 Task: Create a rule when a due date less than hours from now is removed from a card by anyone except me.
Action: Mouse pressed left at (687, 184)
Screenshot: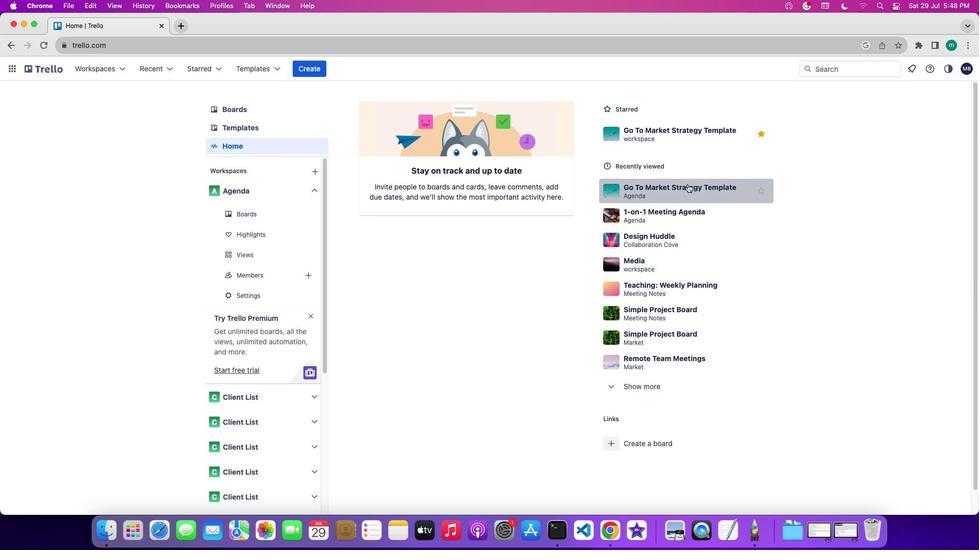 
Action: Mouse moved to (904, 223)
Screenshot: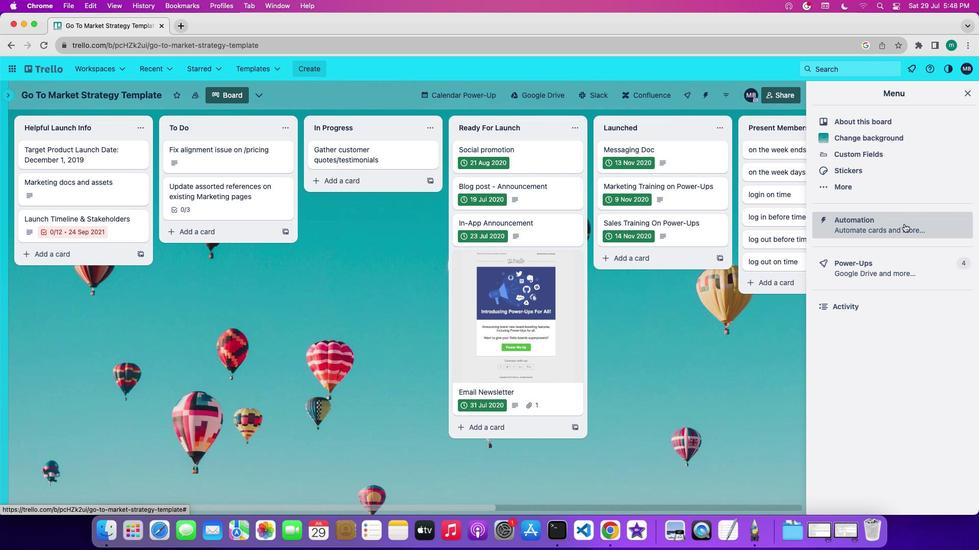 
Action: Mouse pressed left at (904, 223)
Screenshot: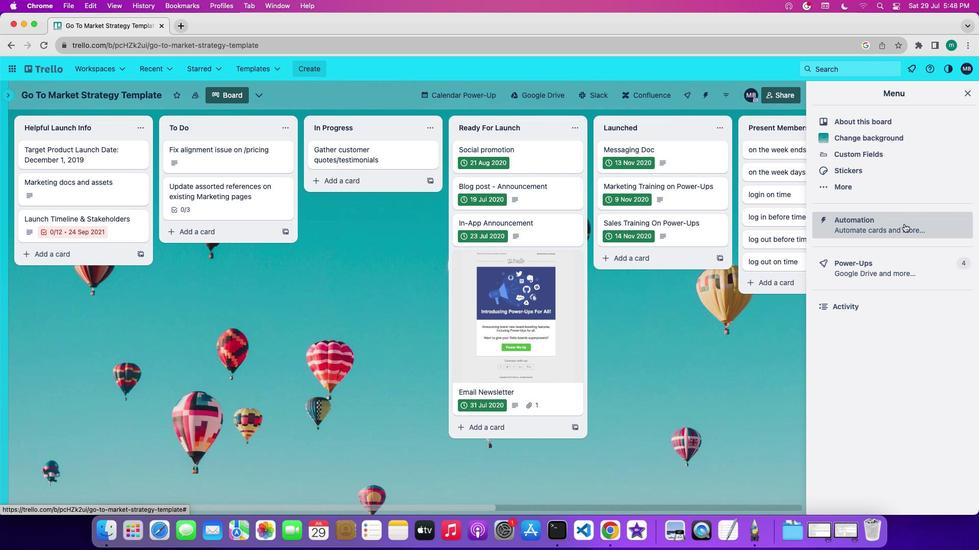 
Action: Mouse moved to (65, 181)
Screenshot: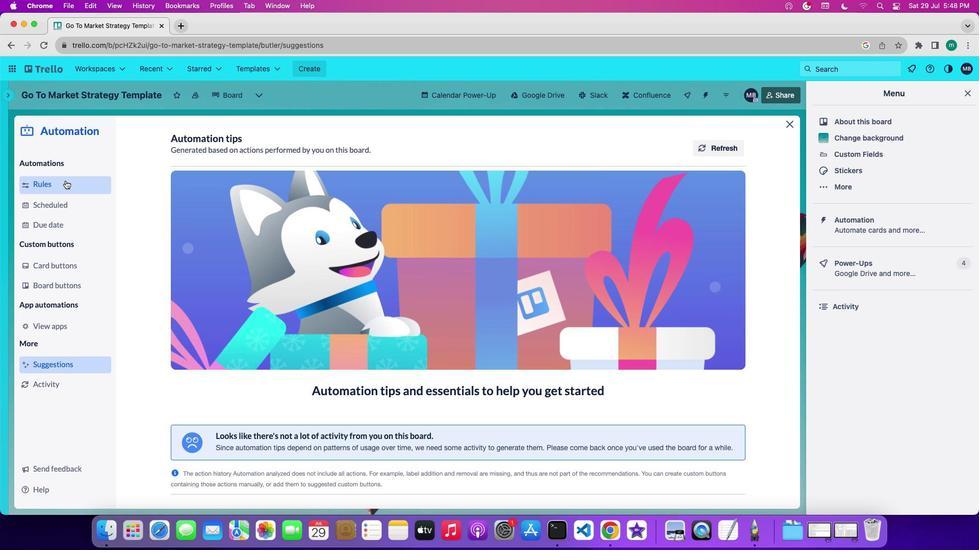 
Action: Mouse pressed left at (65, 181)
Screenshot: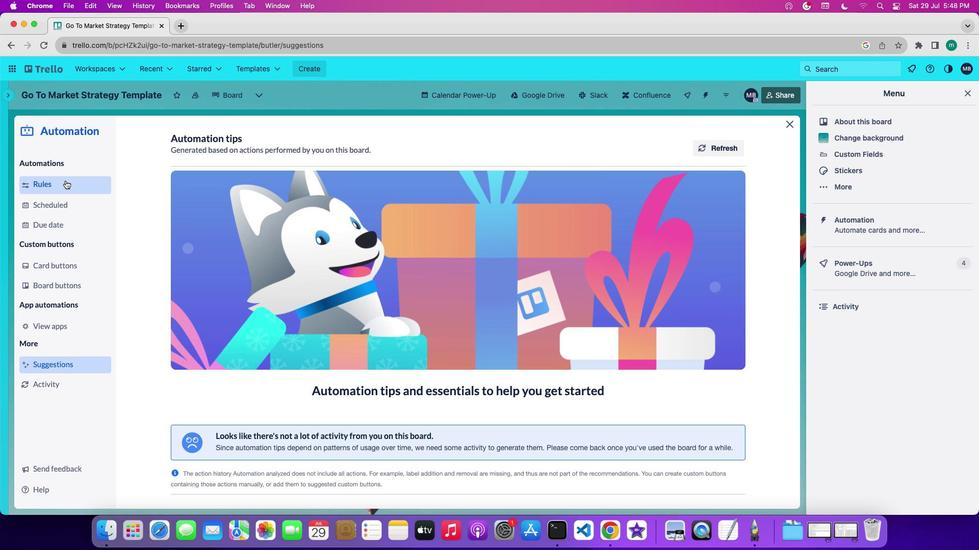 
Action: Mouse moved to (253, 370)
Screenshot: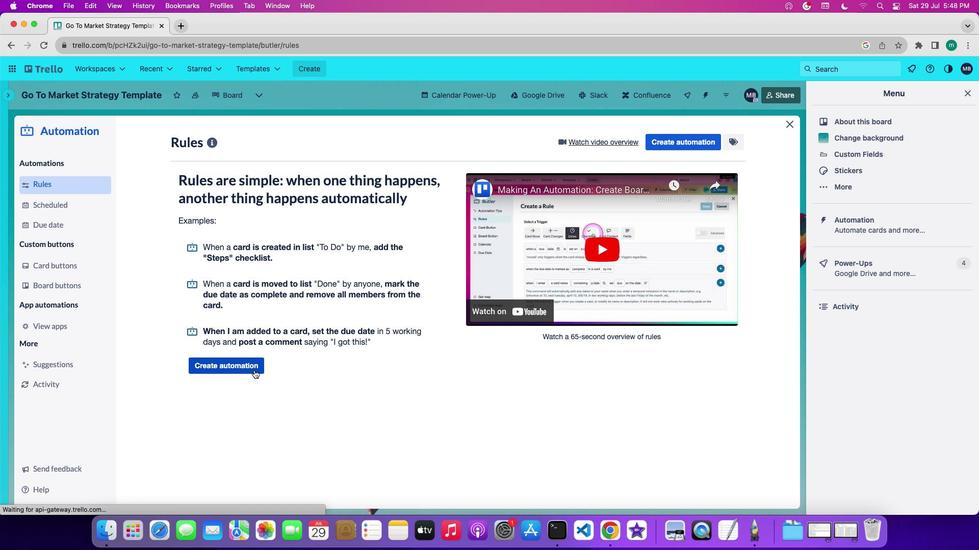 
Action: Mouse pressed left at (253, 370)
Screenshot: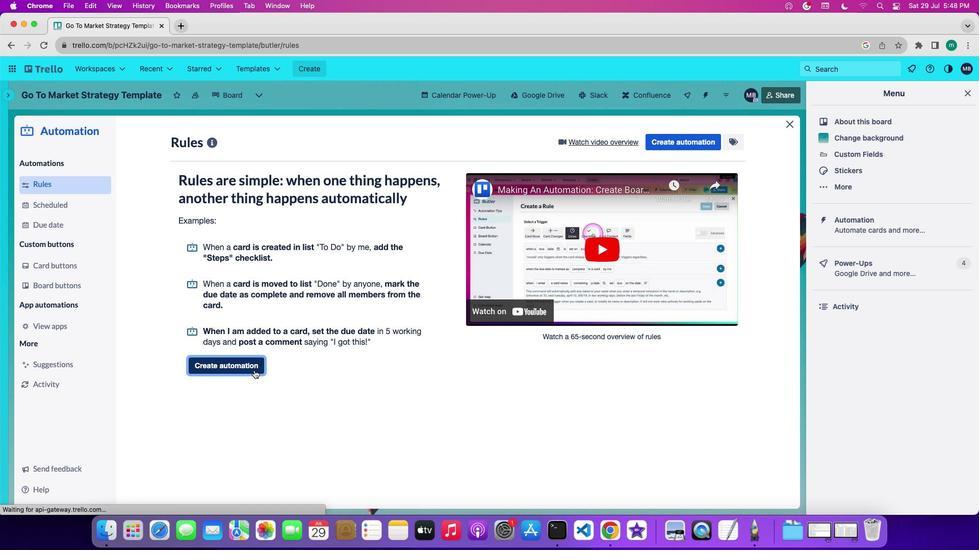
Action: Mouse moved to (434, 241)
Screenshot: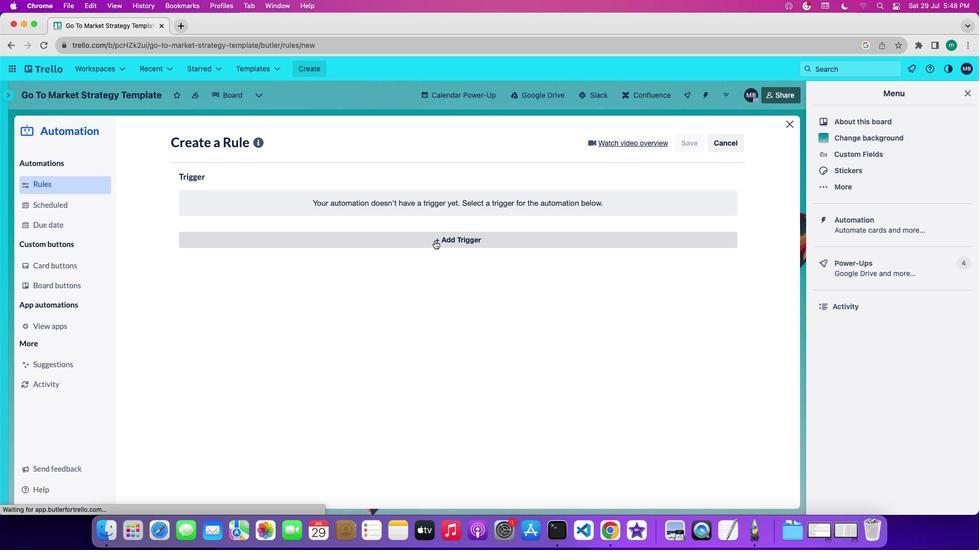 
Action: Mouse pressed left at (434, 241)
Screenshot: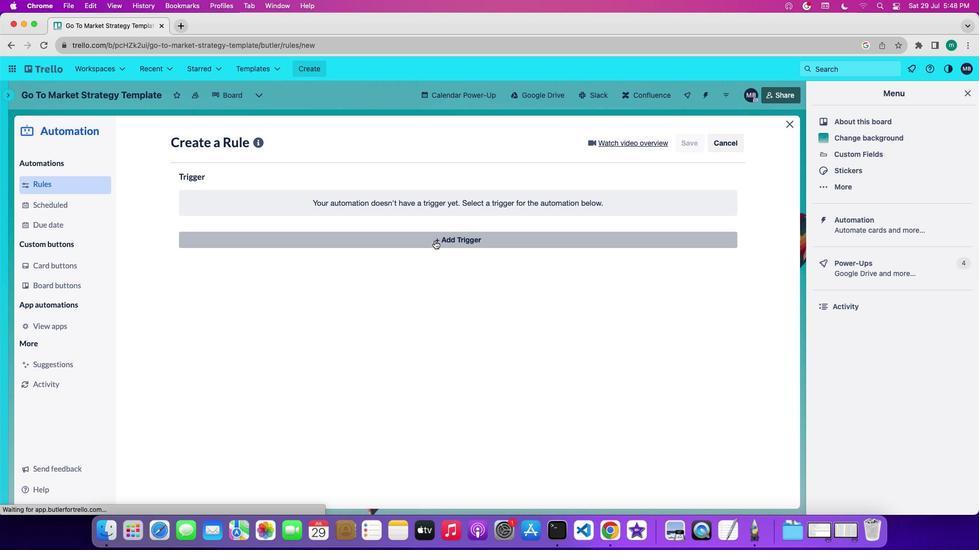 
Action: Mouse moved to (295, 275)
Screenshot: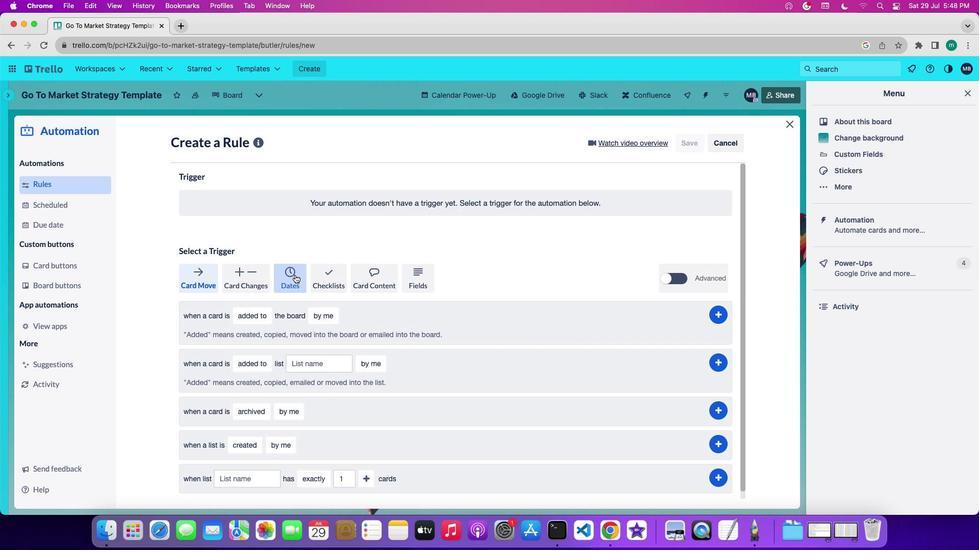 
Action: Mouse pressed left at (295, 275)
Screenshot: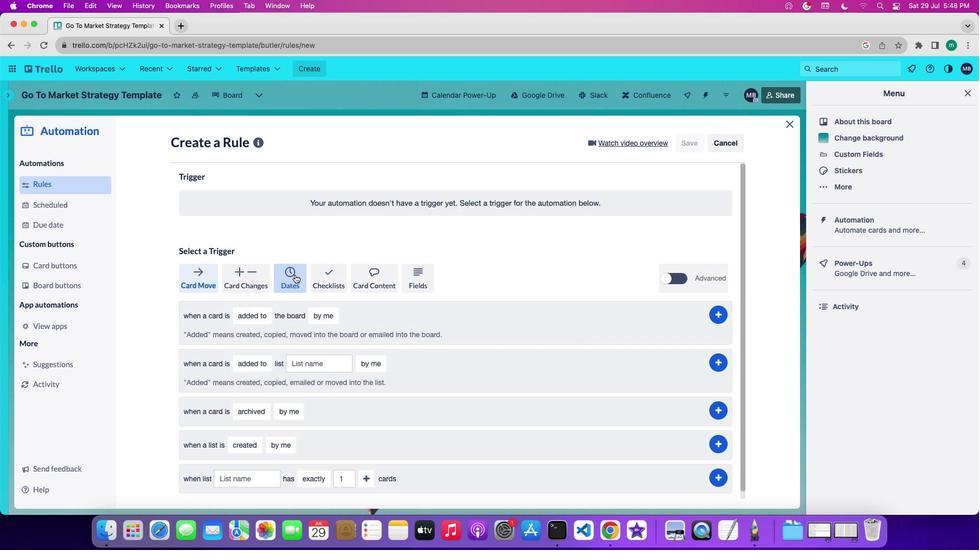 
Action: Mouse moved to (222, 318)
Screenshot: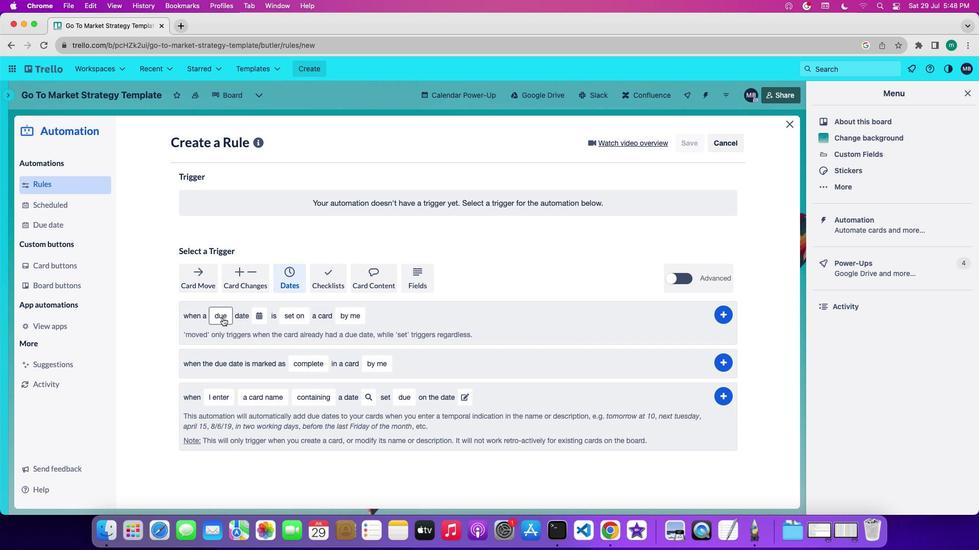 
Action: Mouse pressed left at (222, 318)
Screenshot: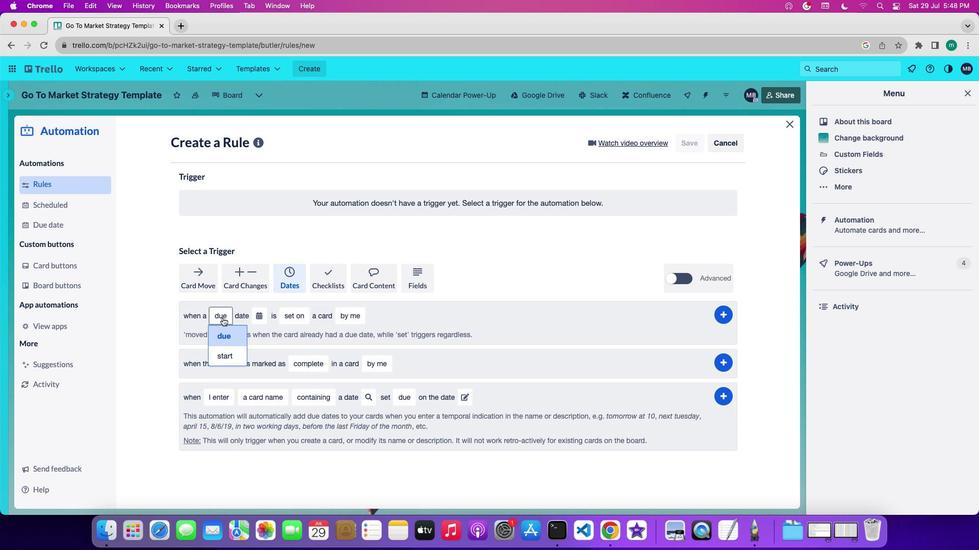
Action: Mouse moved to (225, 334)
Screenshot: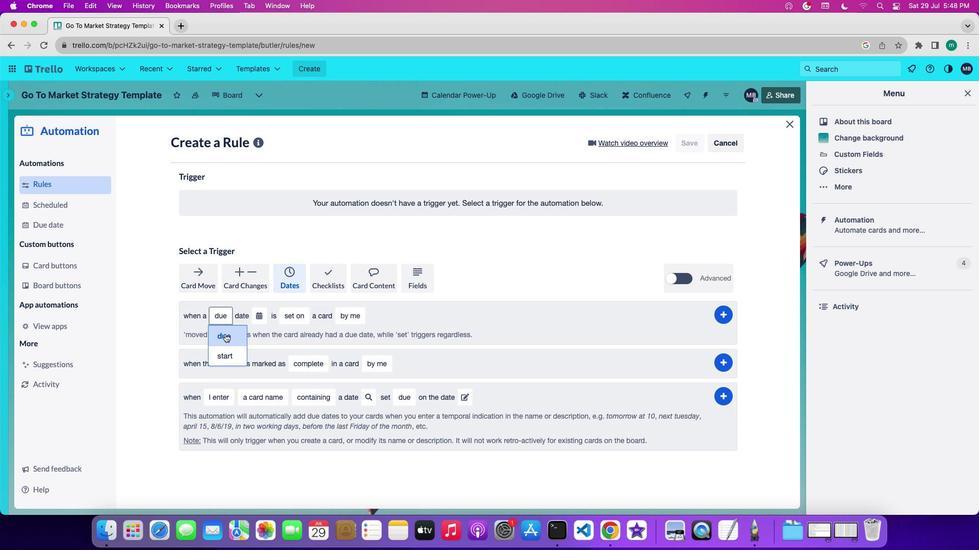 
Action: Mouse pressed left at (225, 334)
Screenshot: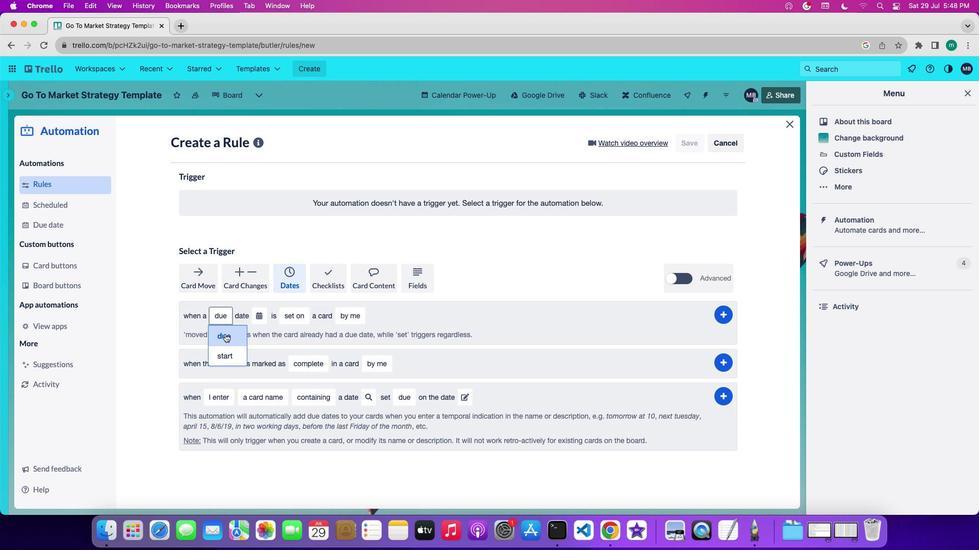 
Action: Mouse moved to (258, 321)
Screenshot: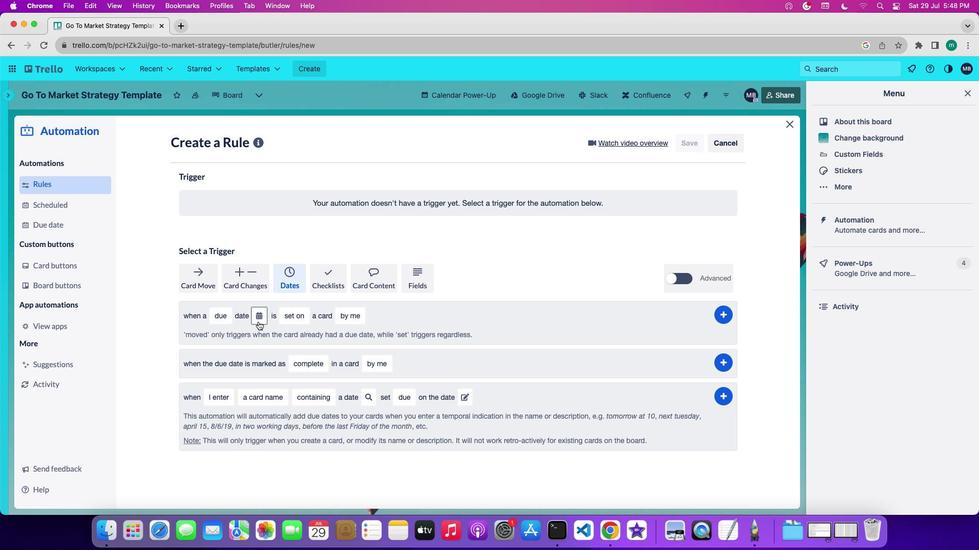 
Action: Mouse pressed left at (258, 321)
Screenshot: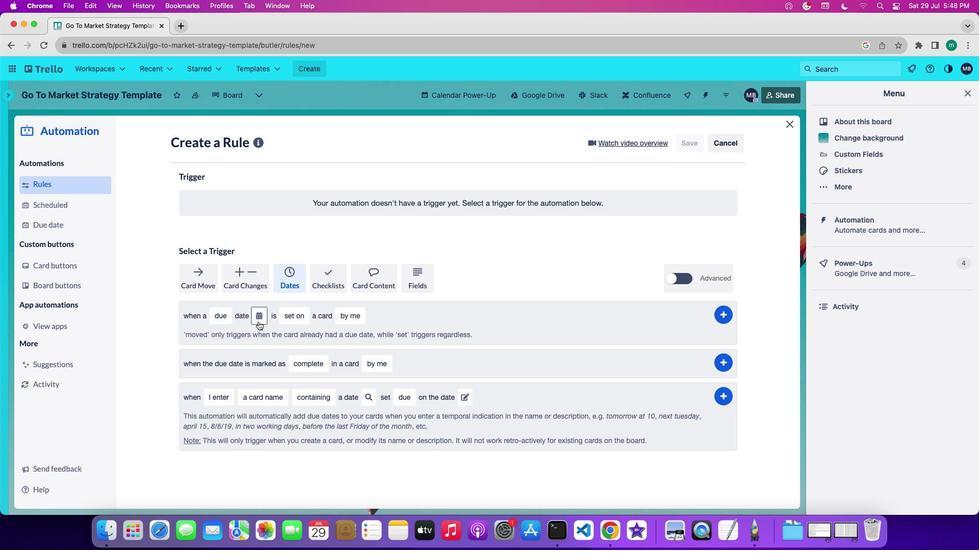 
Action: Mouse moved to (275, 376)
Screenshot: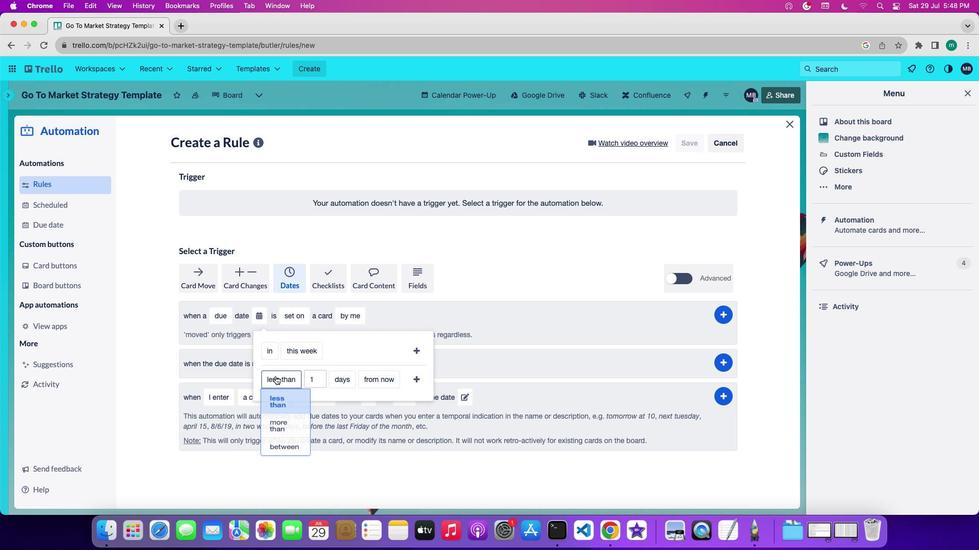 
Action: Mouse pressed left at (275, 376)
Screenshot: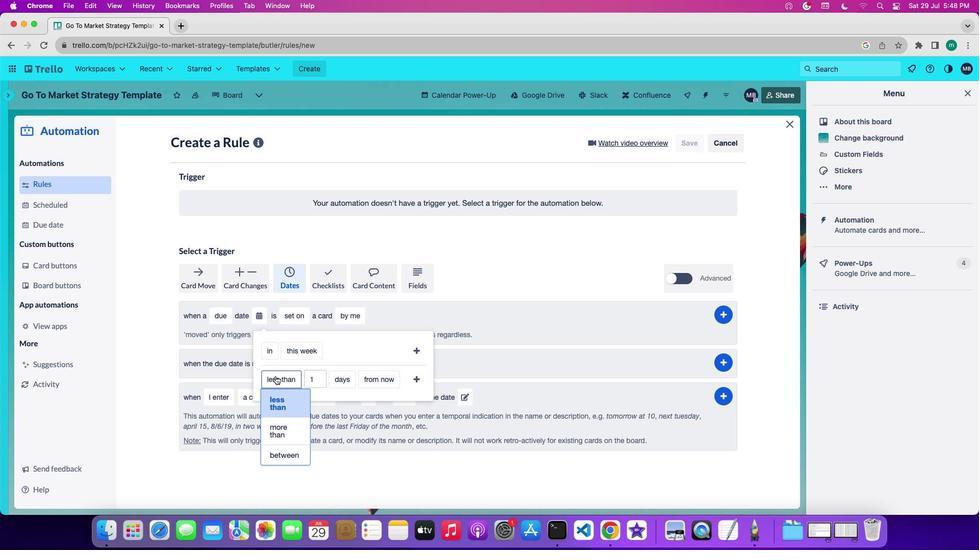 
Action: Mouse moved to (289, 403)
Screenshot: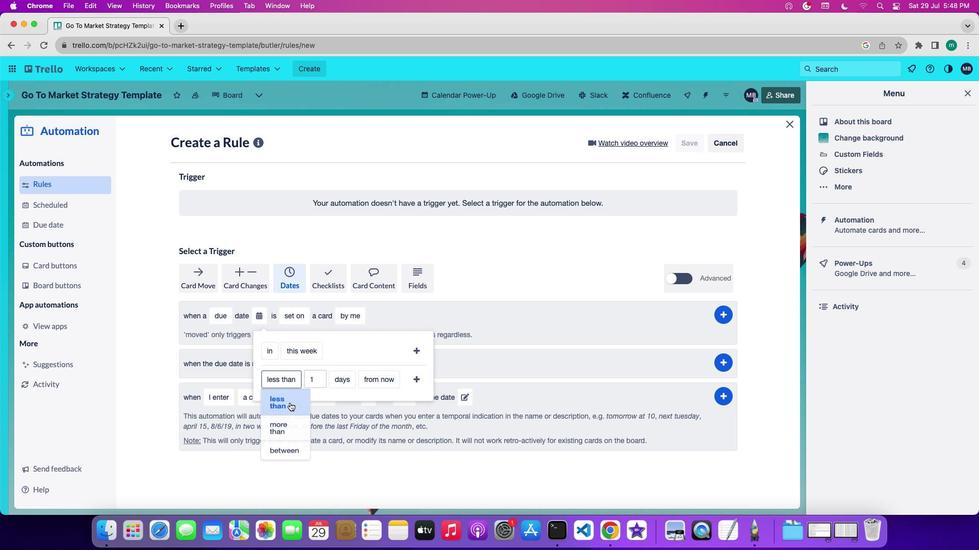 
Action: Mouse pressed left at (289, 403)
Screenshot: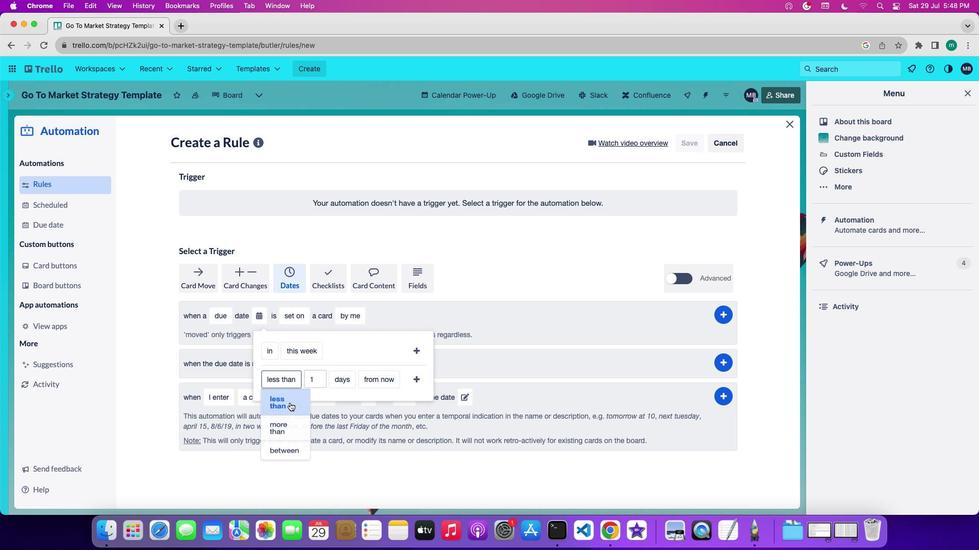 
Action: Mouse moved to (344, 380)
Screenshot: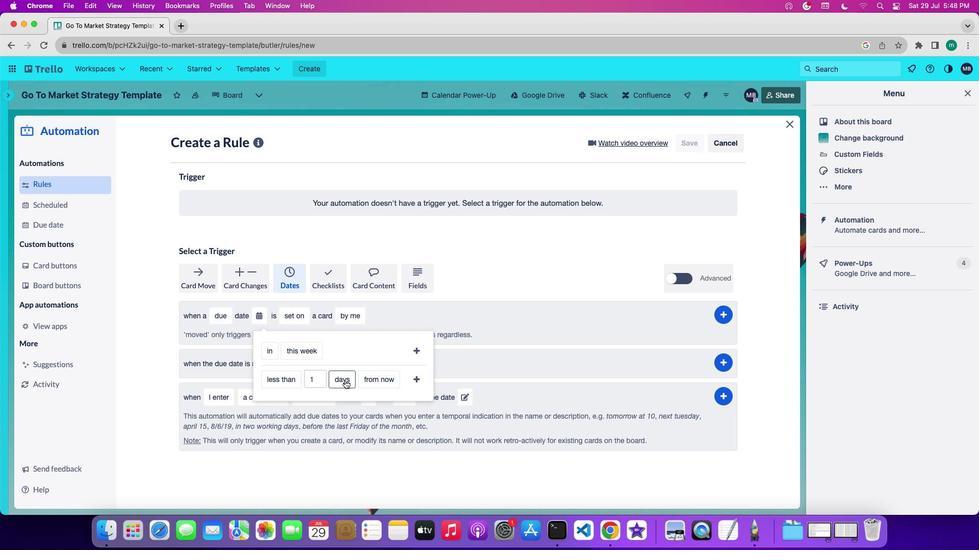 
Action: Mouse pressed left at (344, 380)
Screenshot: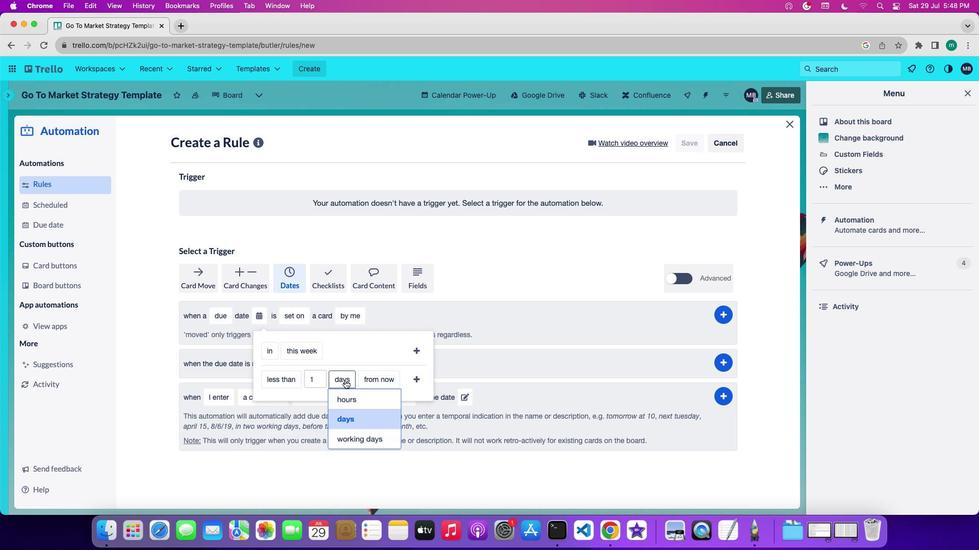 
Action: Mouse moved to (349, 395)
Screenshot: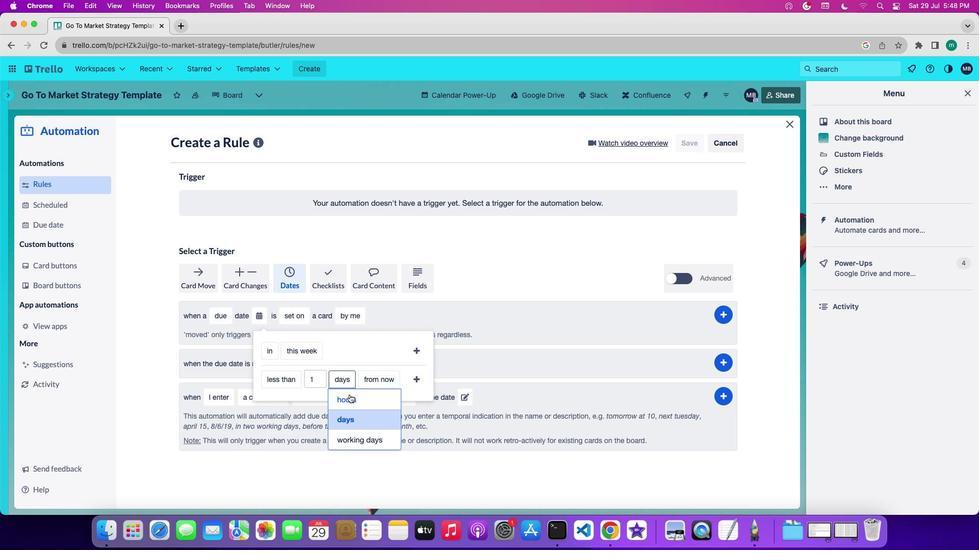 
Action: Mouse pressed left at (349, 395)
Screenshot: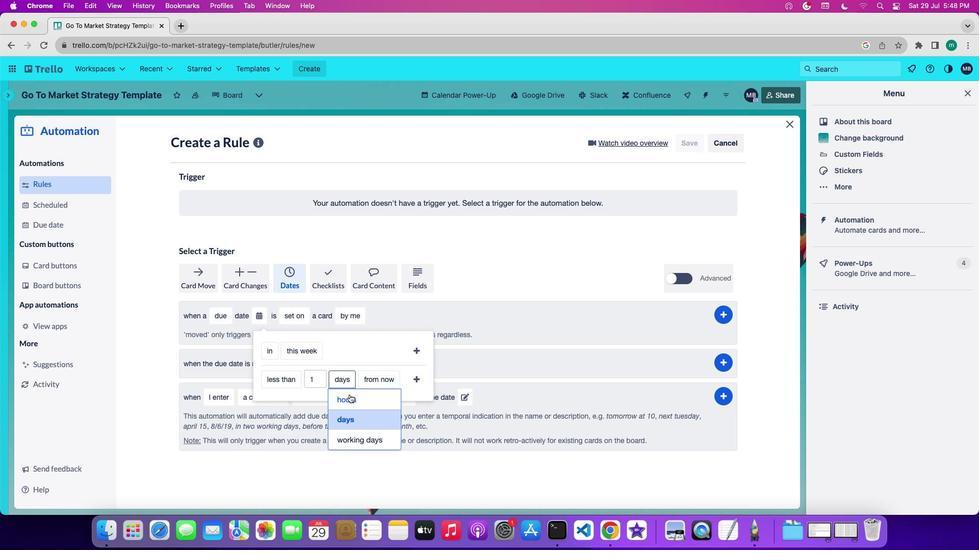 
Action: Mouse moved to (378, 378)
Screenshot: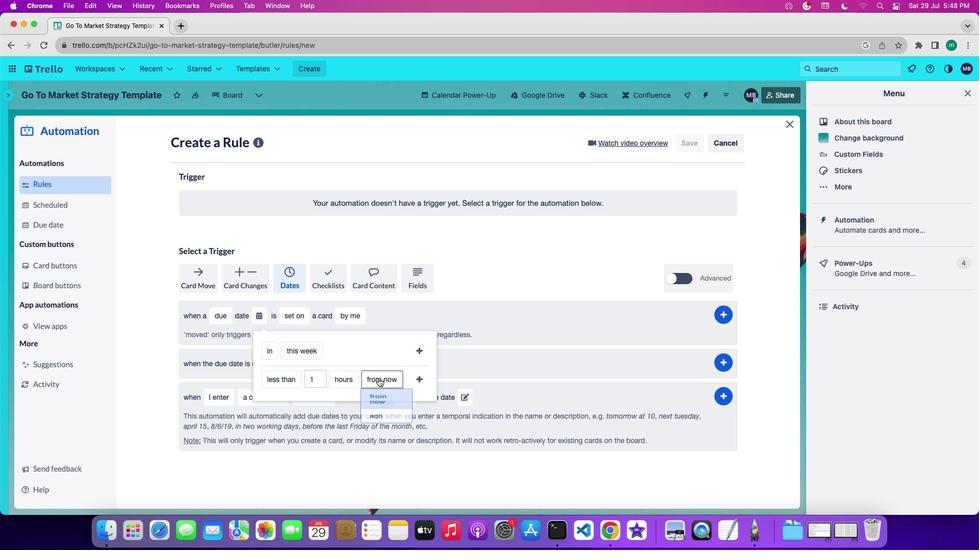 
Action: Mouse pressed left at (378, 378)
Screenshot: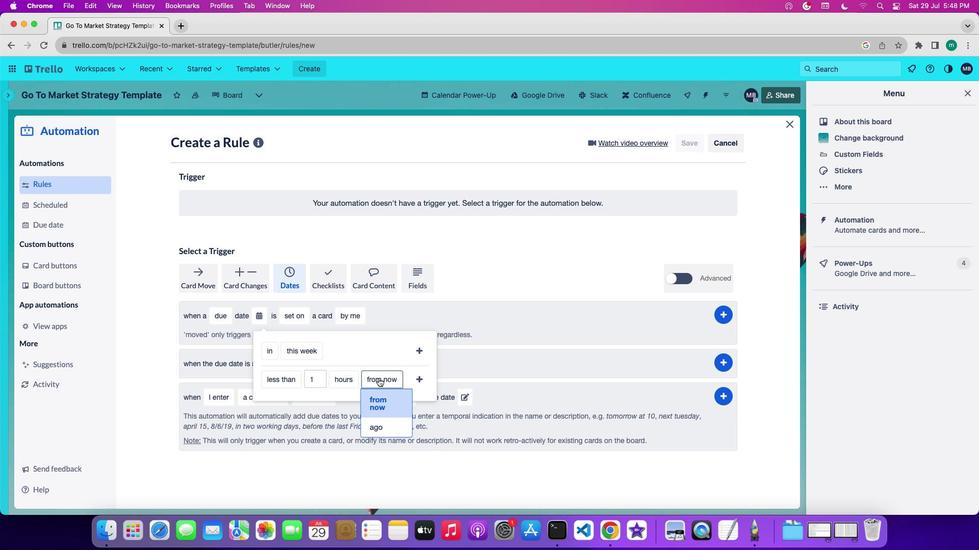 
Action: Mouse moved to (379, 398)
Screenshot: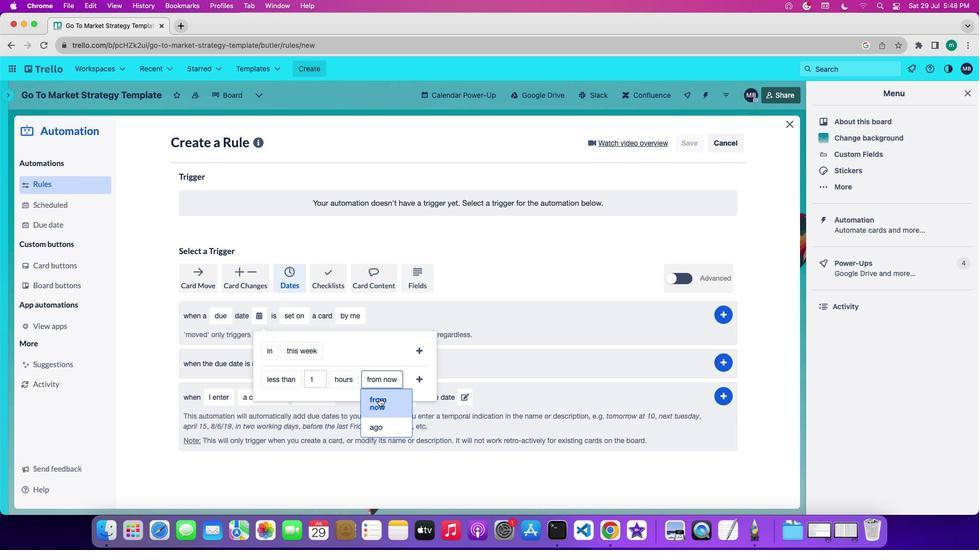 
Action: Mouse pressed left at (379, 398)
Screenshot: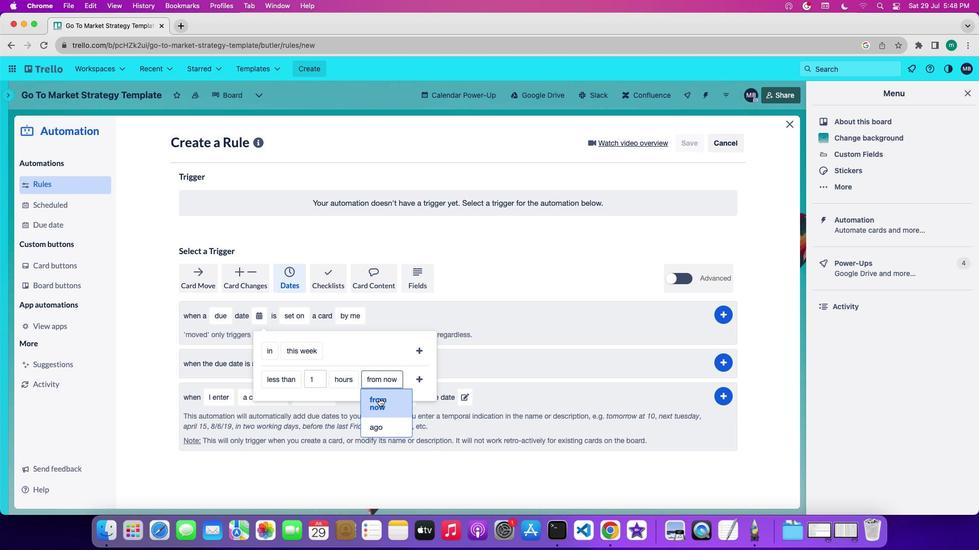 
Action: Mouse moved to (418, 375)
Screenshot: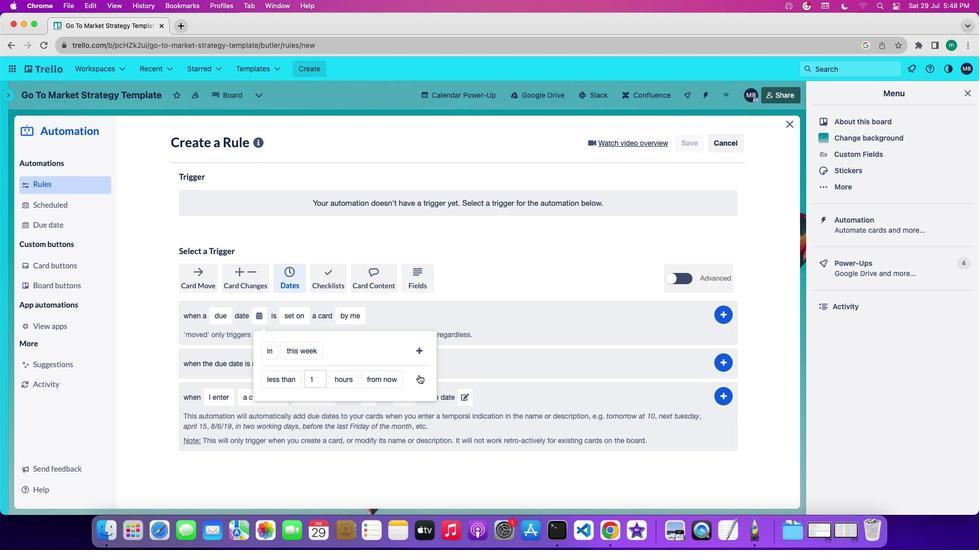 
Action: Mouse pressed left at (418, 375)
Screenshot: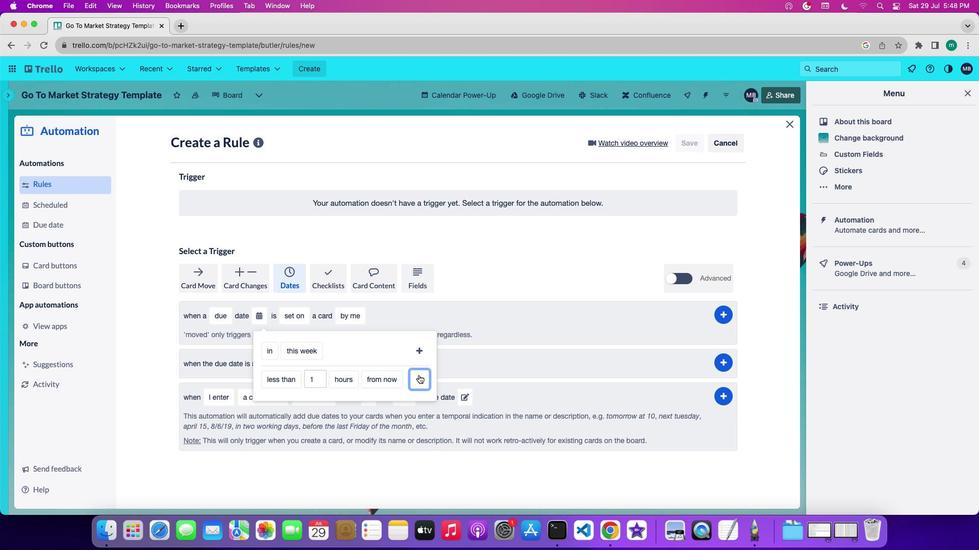 
Action: Mouse moved to (385, 313)
Screenshot: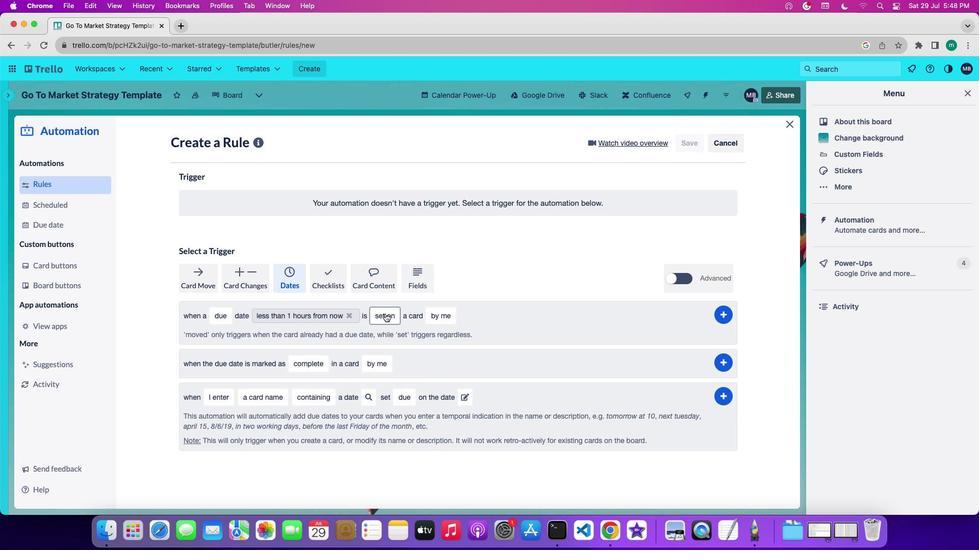 
Action: Mouse pressed left at (385, 313)
Screenshot: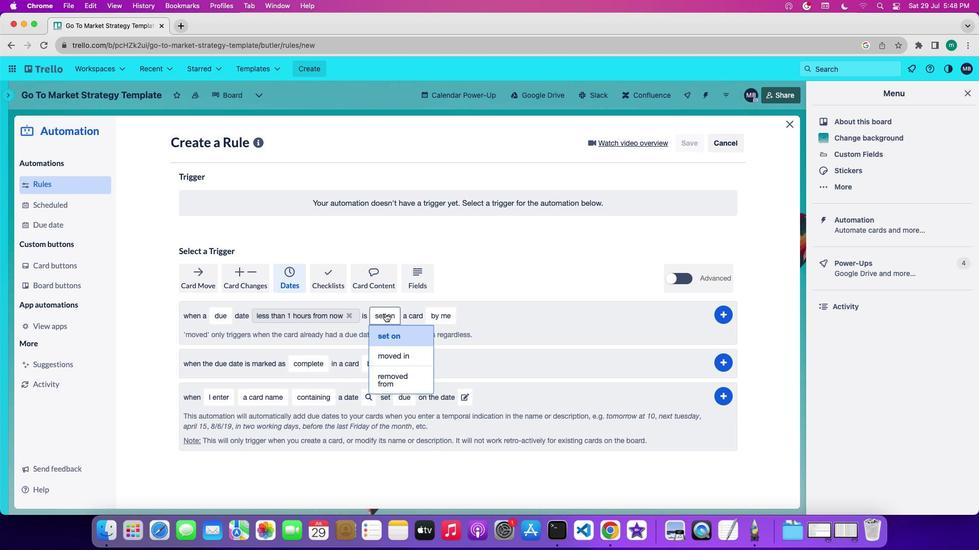 
Action: Mouse moved to (391, 357)
Screenshot: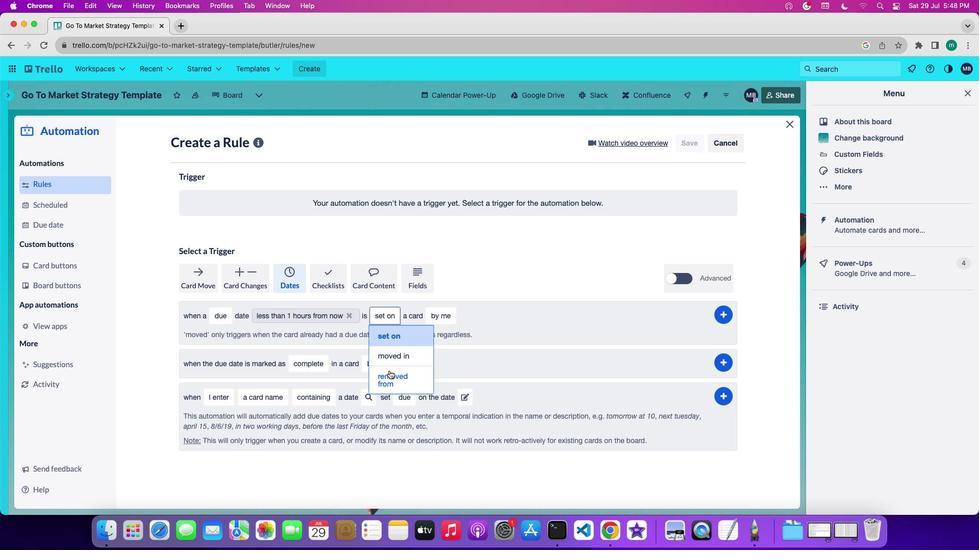 
Action: Mouse pressed left at (391, 357)
Screenshot: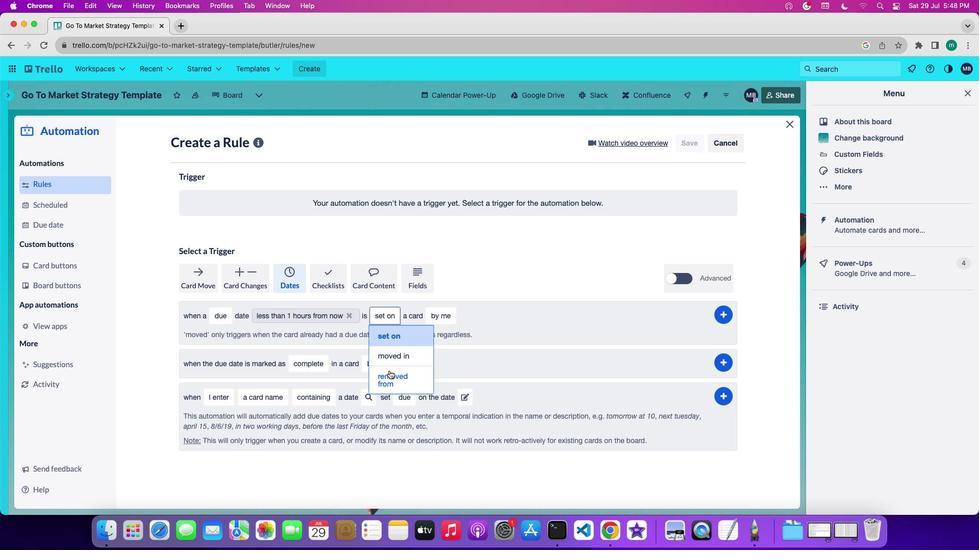 
Action: Mouse moved to (389, 375)
Screenshot: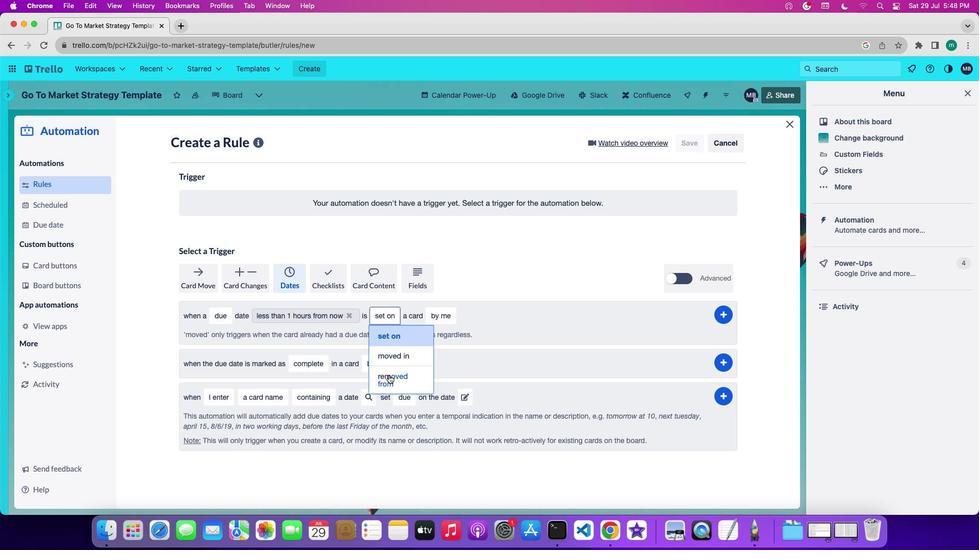 
Action: Mouse pressed left at (389, 375)
Screenshot: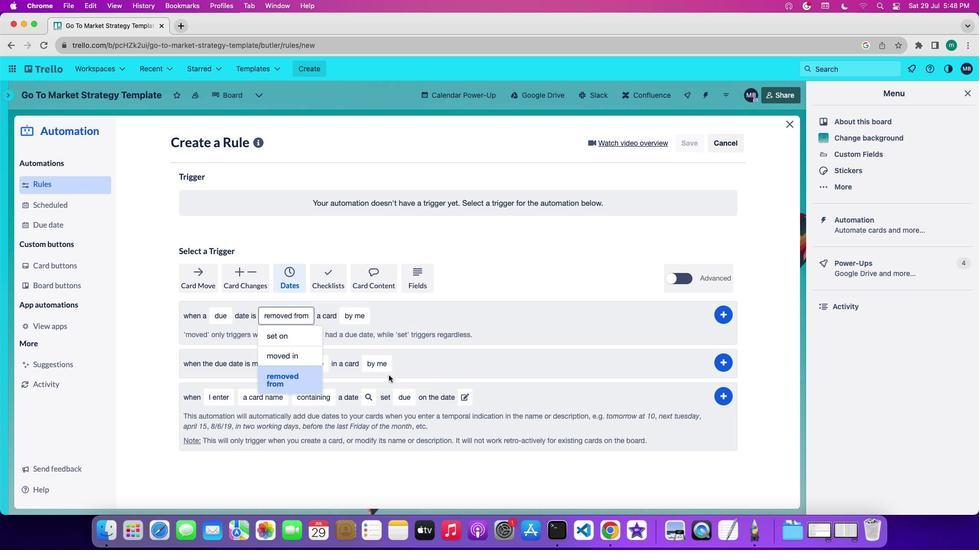 
Action: Mouse moved to (348, 311)
Screenshot: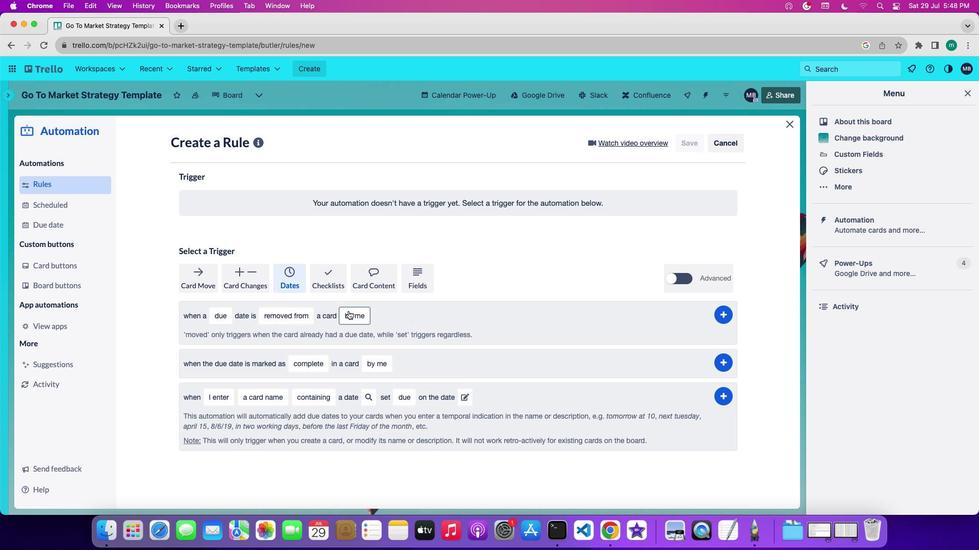 
Action: Mouse pressed left at (348, 311)
Screenshot: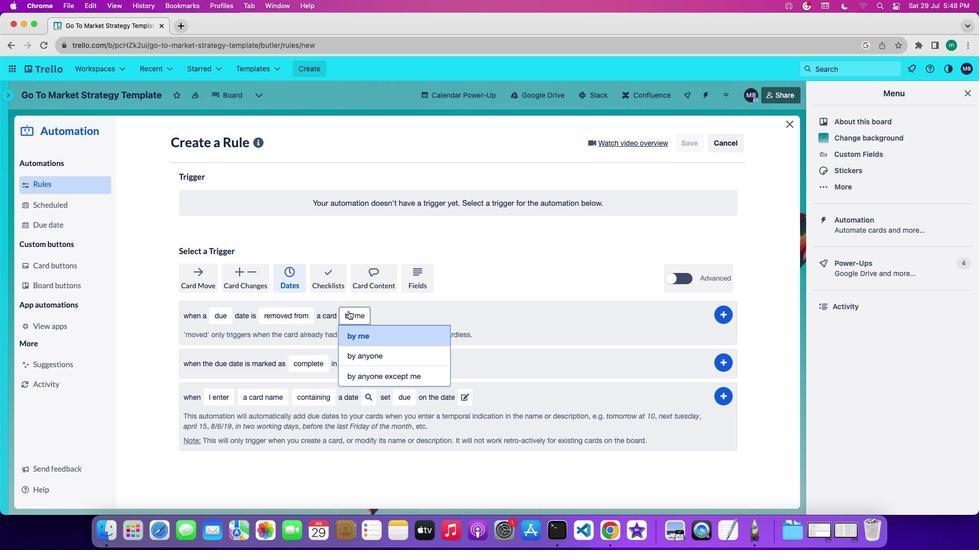 
Action: Mouse moved to (368, 372)
Screenshot: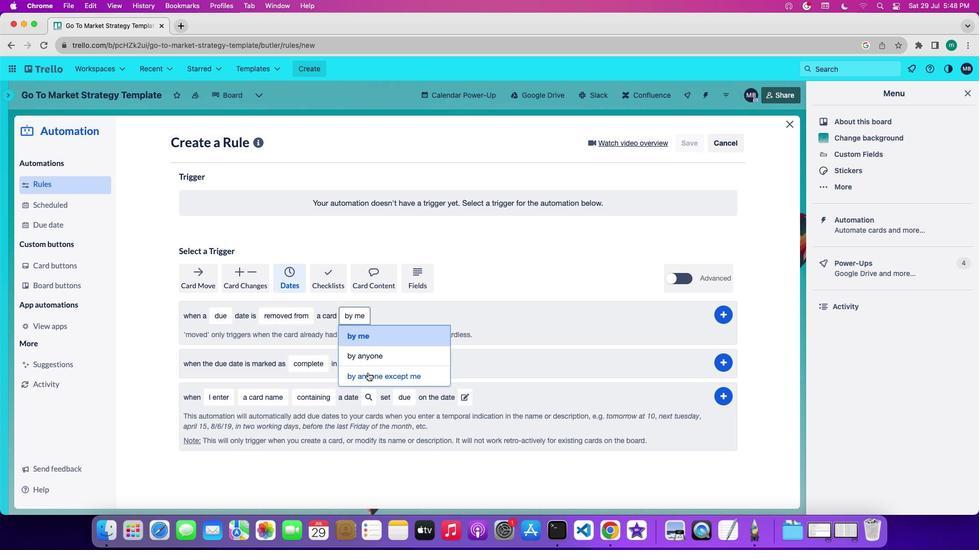 
Action: Mouse pressed left at (368, 372)
Screenshot: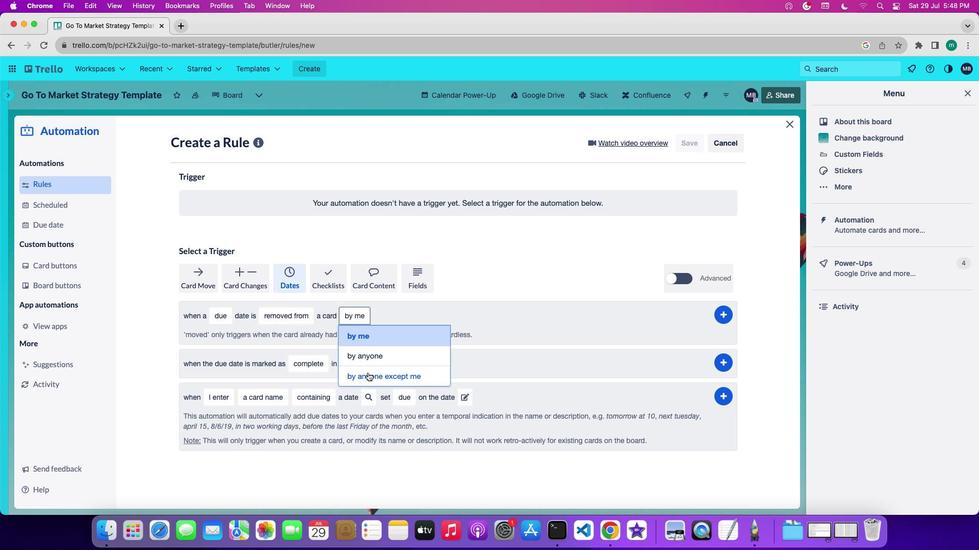 
Action: Mouse moved to (726, 314)
Screenshot: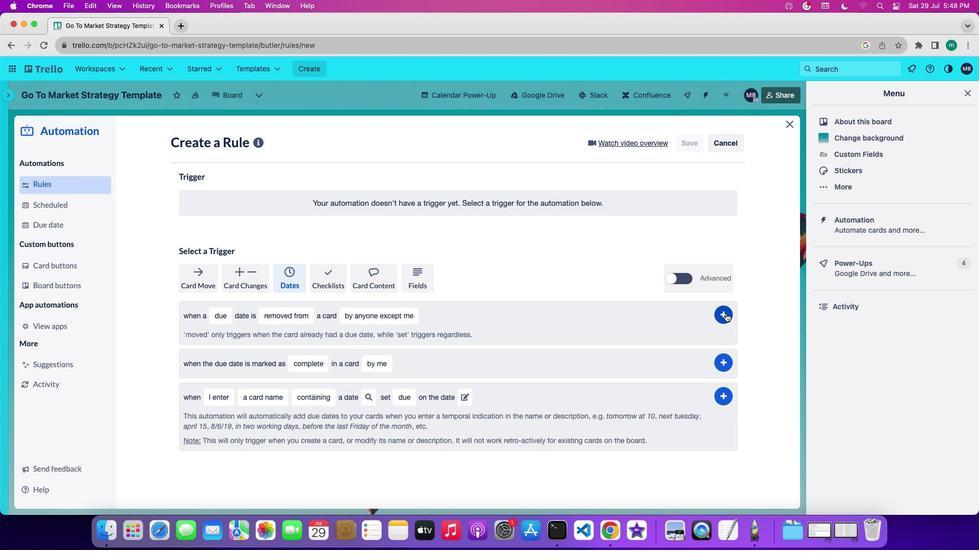 
Action: Mouse pressed left at (726, 314)
Screenshot: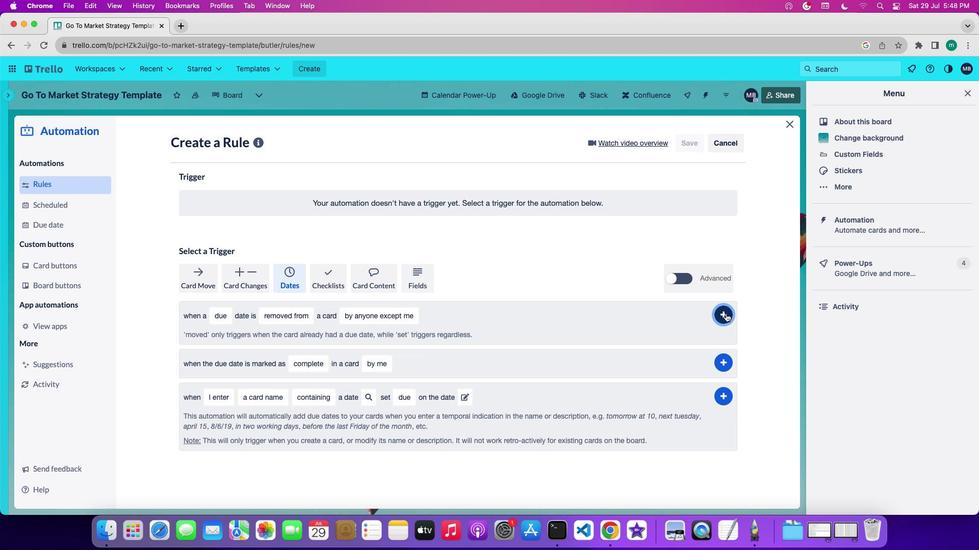 
Action: Mouse moved to (542, 321)
Screenshot: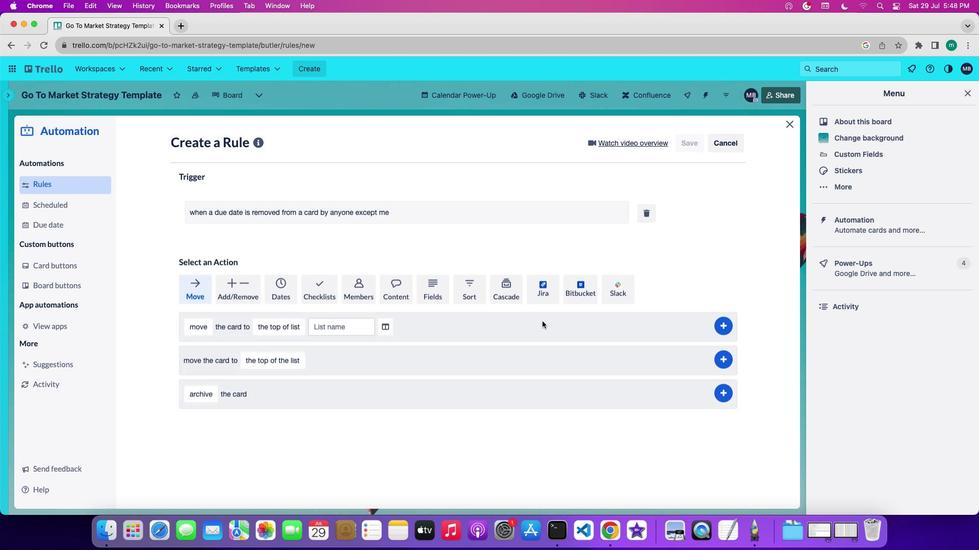 
